 Task: Look for products in the category "Superfoods" from Your Super only.
Action: Mouse moved to (234, 118)
Screenshot: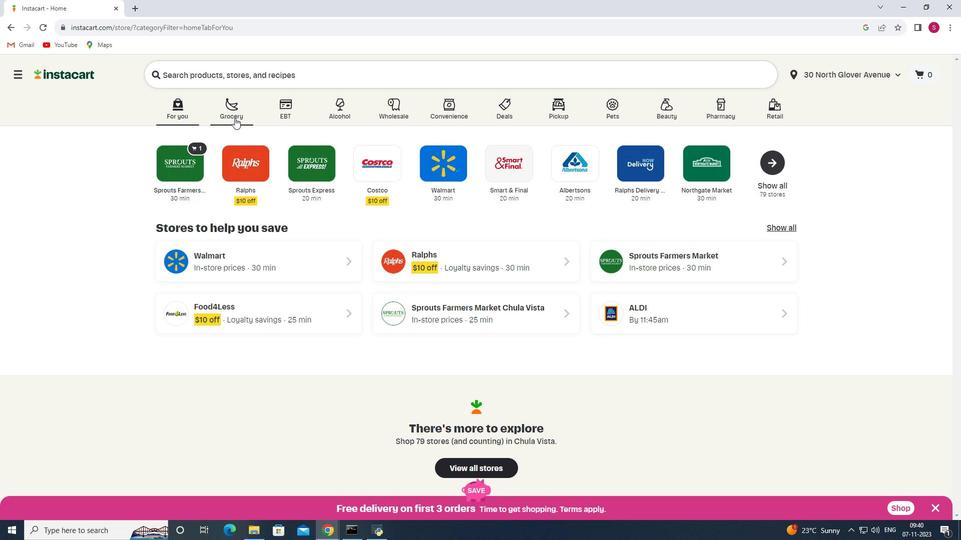 
Action: Mouse pressed left at (234, 118)
Screenshot: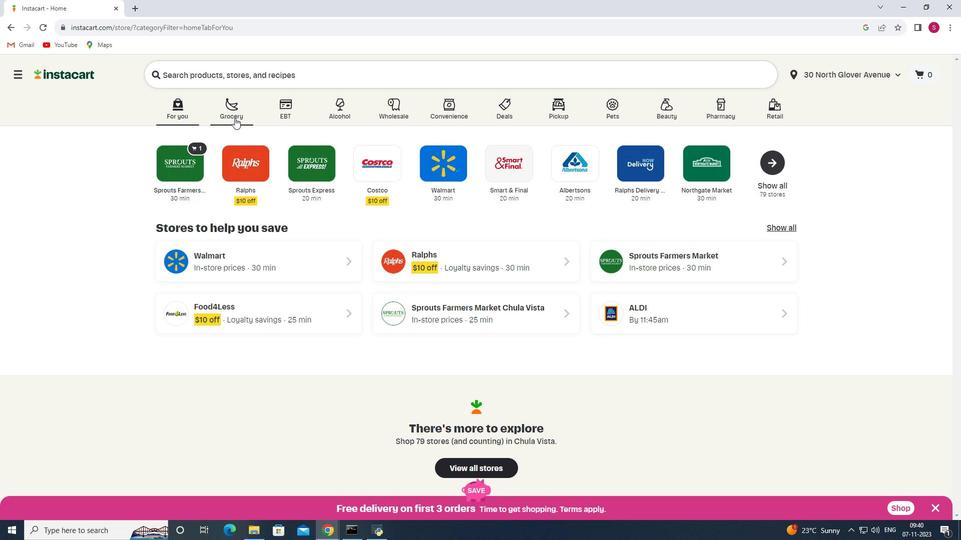 
Action: Mouse moved to (232, 285)
Screenshot: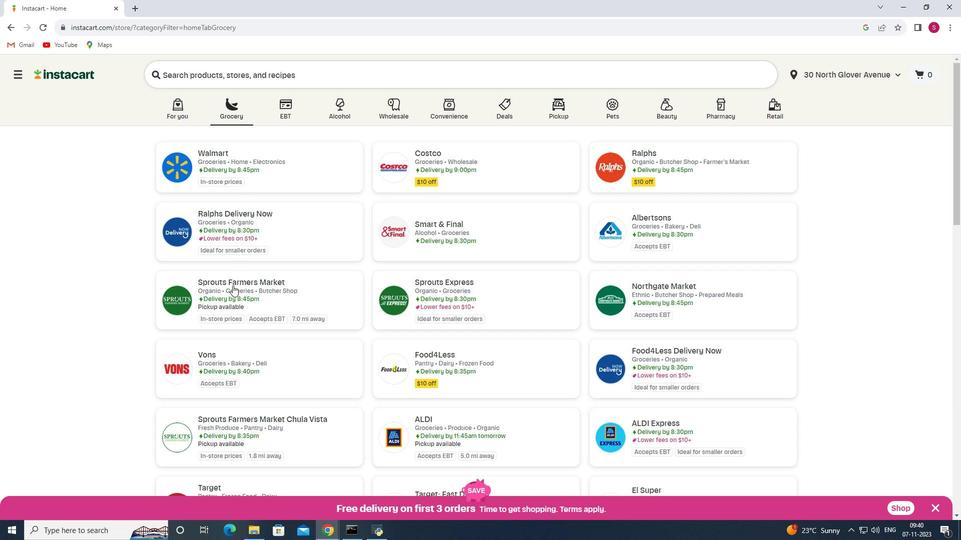 
Action: Mouse pressed left at (232, 285)
Screenshot: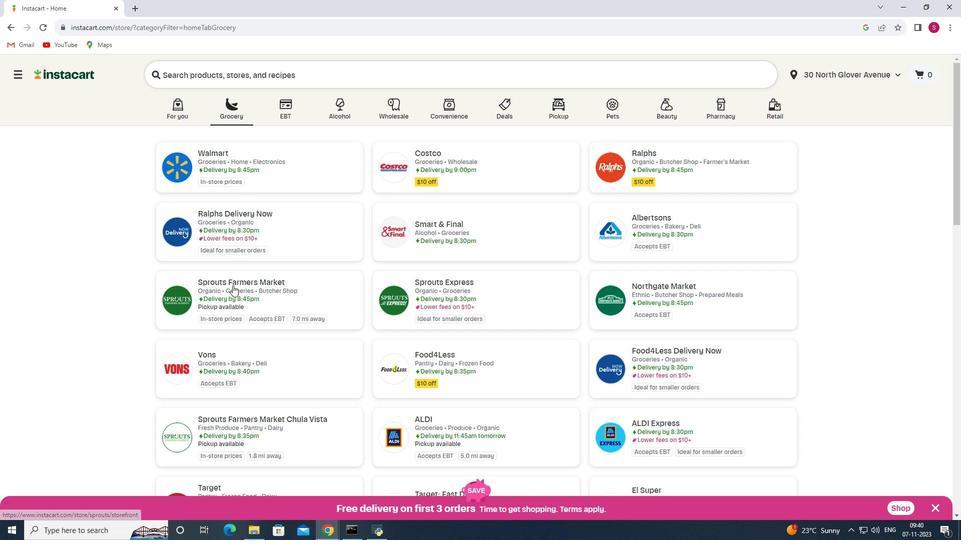 
Action: Mouse moved to (57, 334)
Screenshot: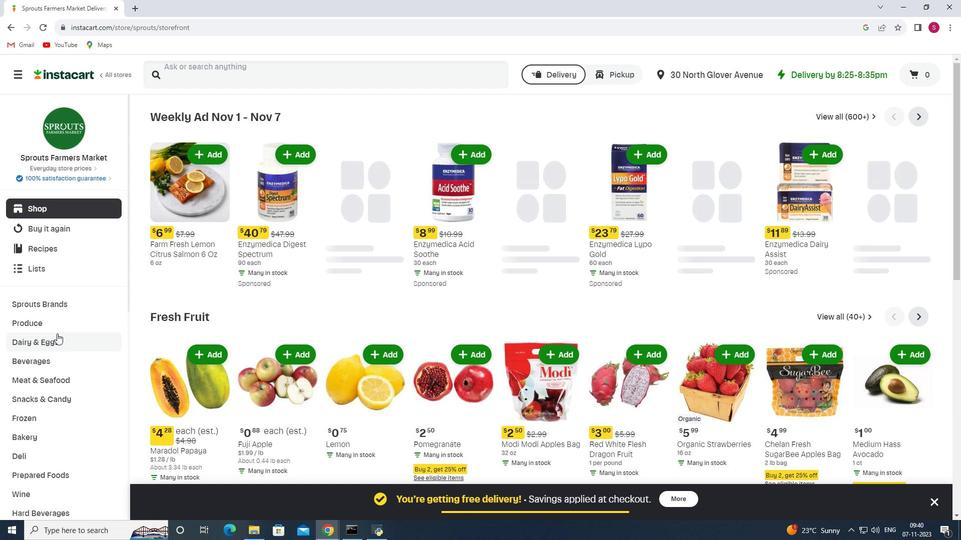 
Action: Mouse scrolled (57, 333) with delta (0, 0)
Screenshot: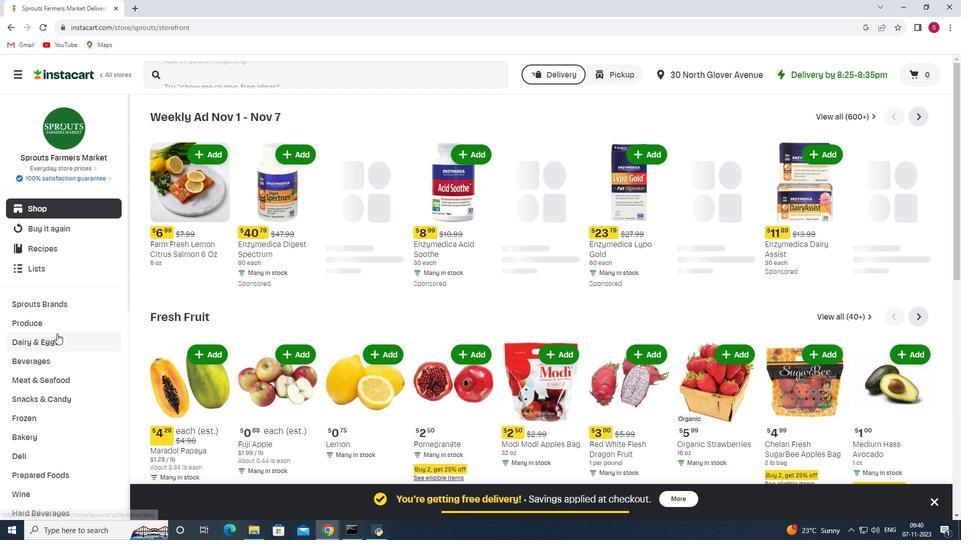 
Action: Mouse scrolled (57, 333) with delta (0, 0)
Screenshot: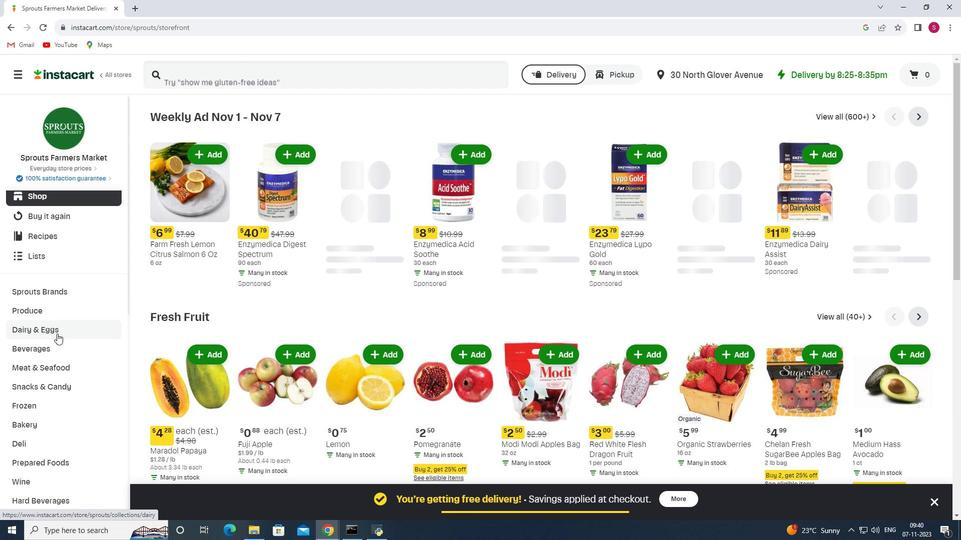 
Action: Mouse scrolled (57, 333) with delta (0, 0)
Screenshot: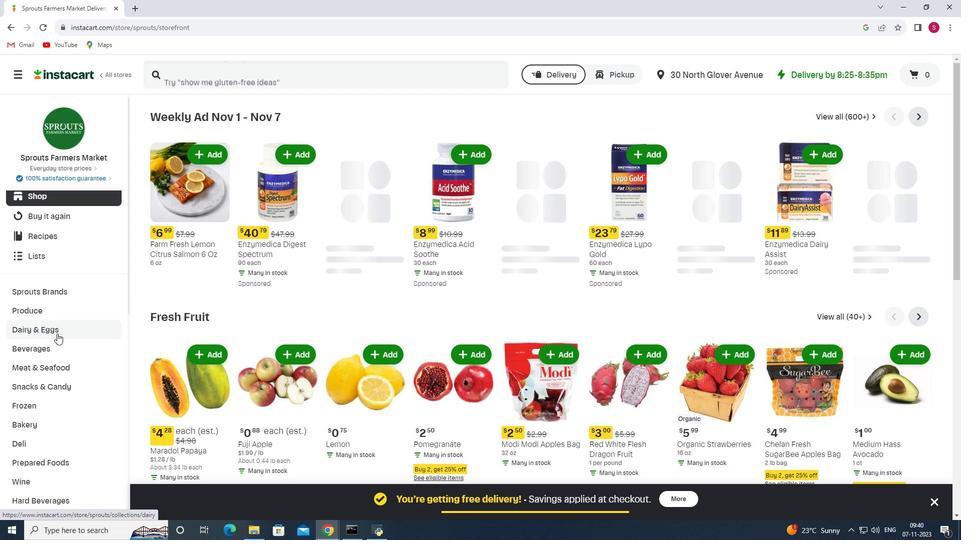 
Action: Mouse scrolled (57, 333) with delta (0, 0)
Screenshot: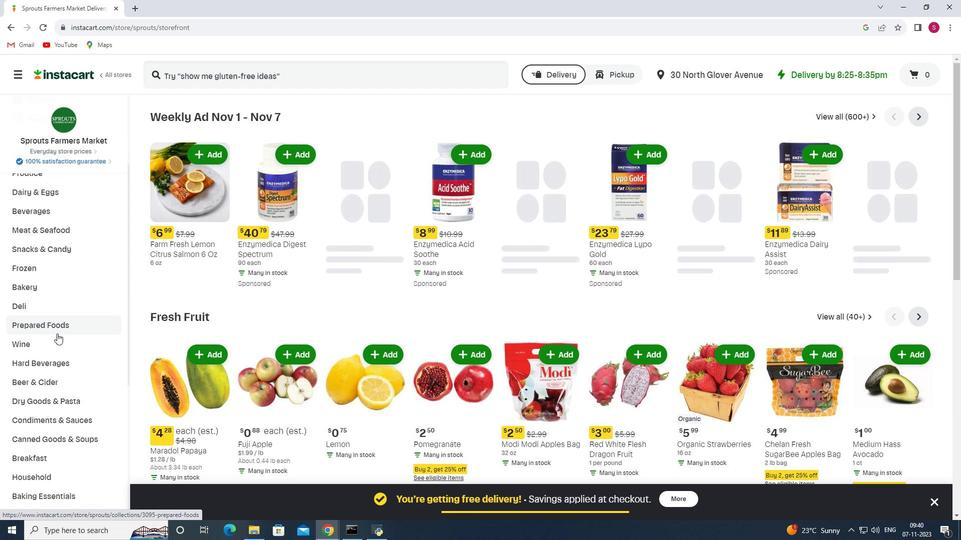 
Action: Mouse scrolled (57, 333) with delta (0, 0)
Screenshot: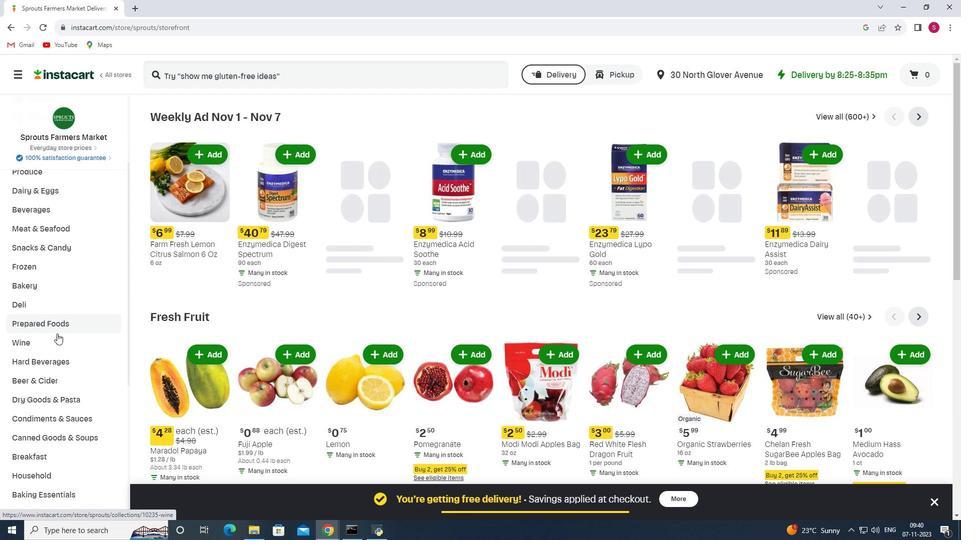 
Action: Mouse scrolled (57, 333) with delta (0, 0)
Screenshot: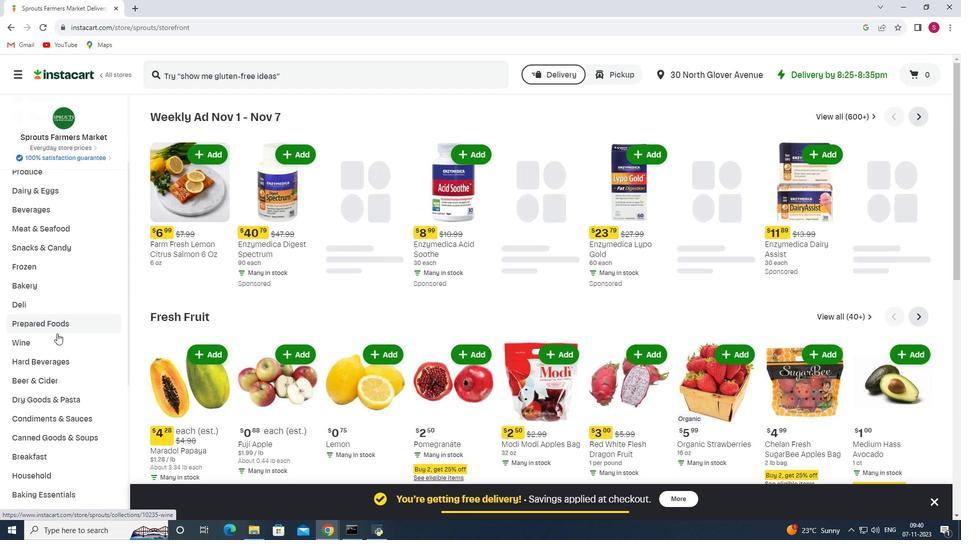 
Action: Mouse scrolled (57, 333) with delta (0, 0)
Screenshot: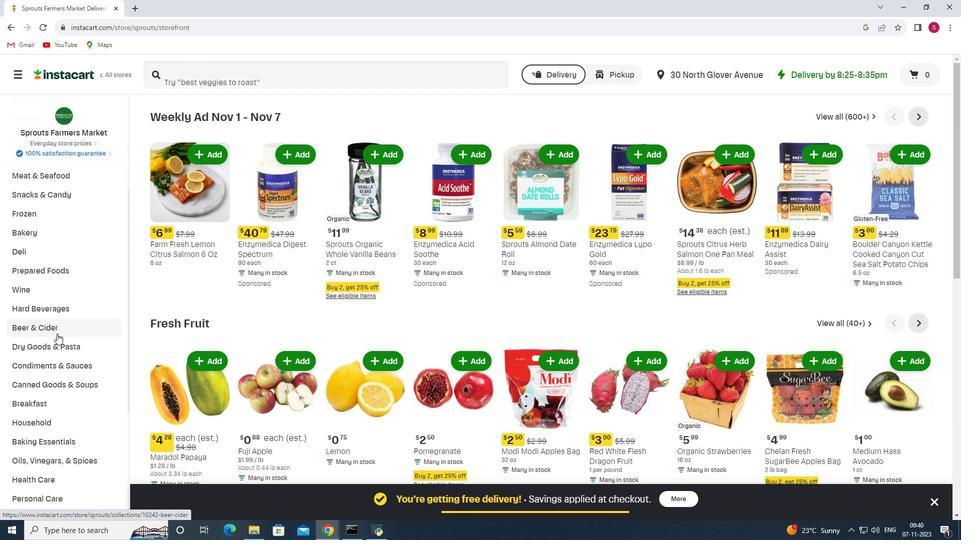 
Action: Mouse scrolled (57, 333) with delta (0, 0)
Screenshot: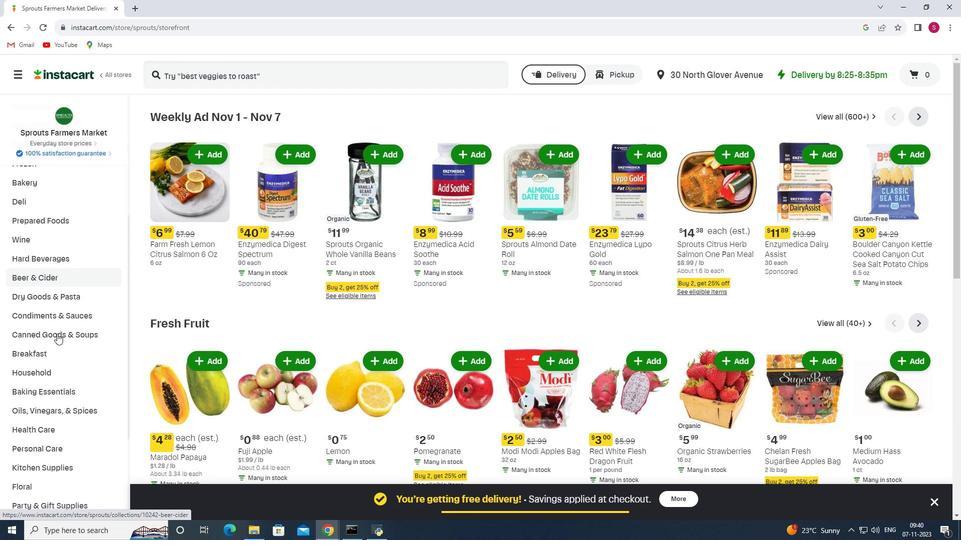 
Action: Mouse moved to (52, 339)
Screenshot: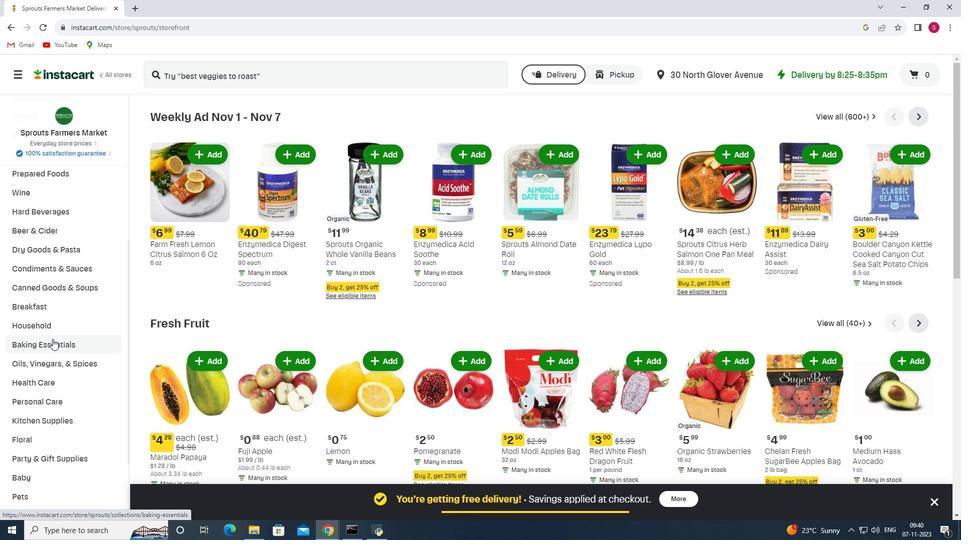 
Action: Mouse scrolled (52, 339) with delta (0, 0)
Screenshot: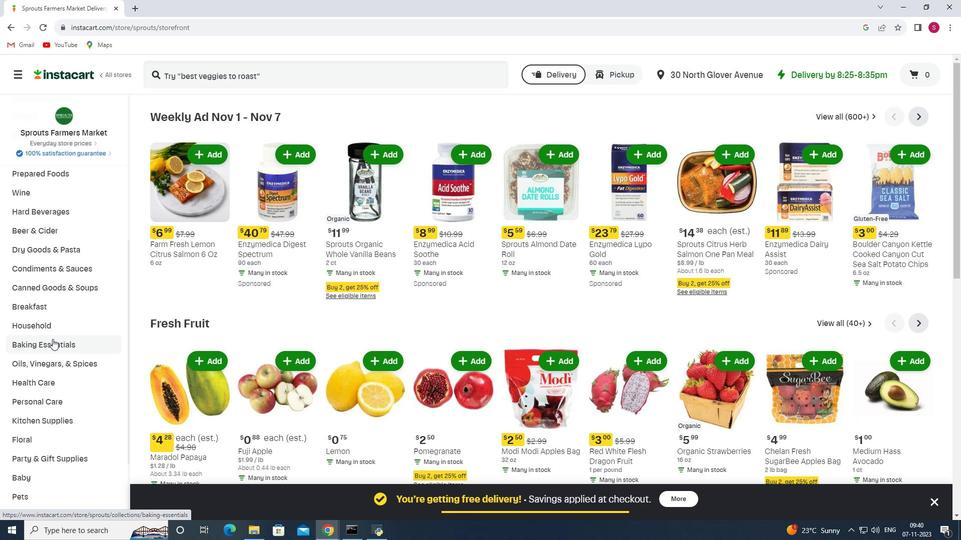 
Action: Mouse moved to (51, 335)
Screenshot: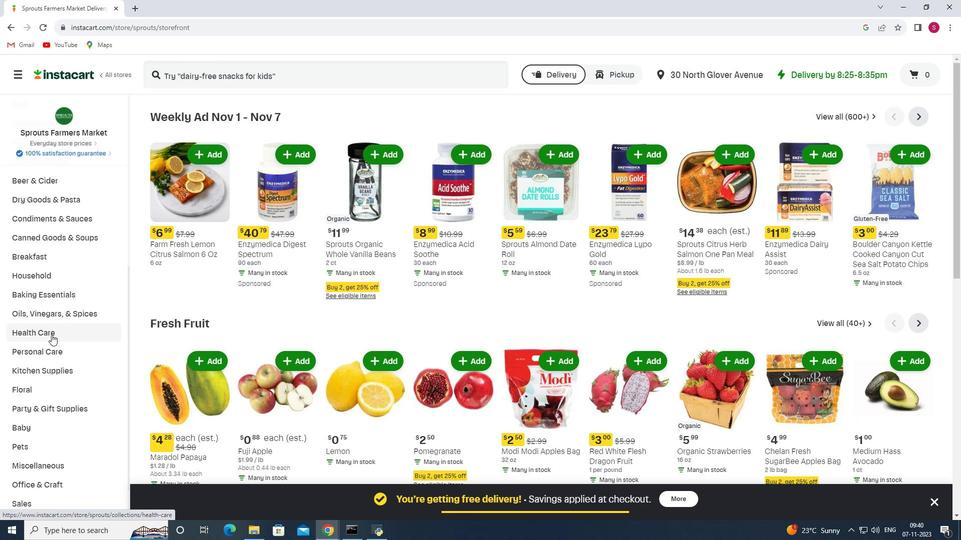 
Action: Mouse pressed left at (51, 335)
Screenshot: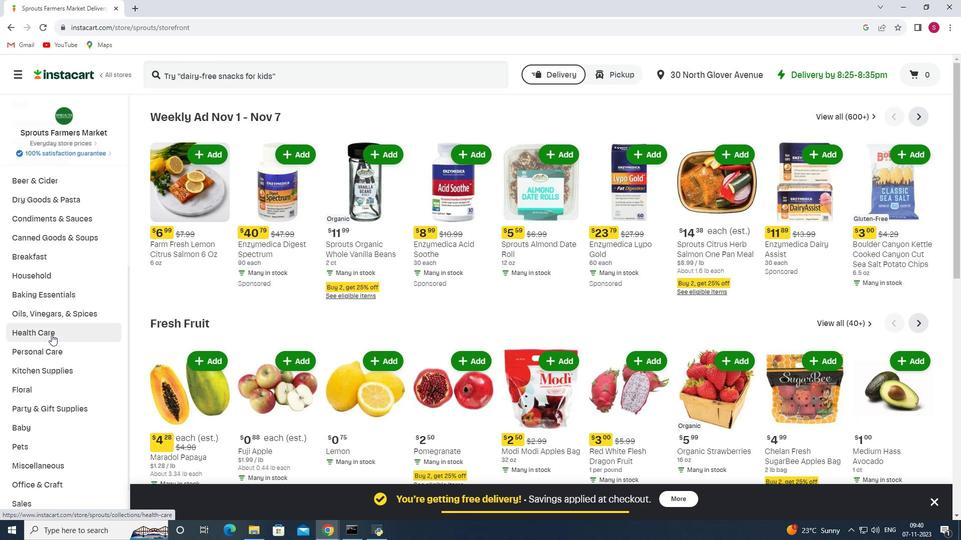 
Action: Mouse moved to (340, 140)
Screenshot: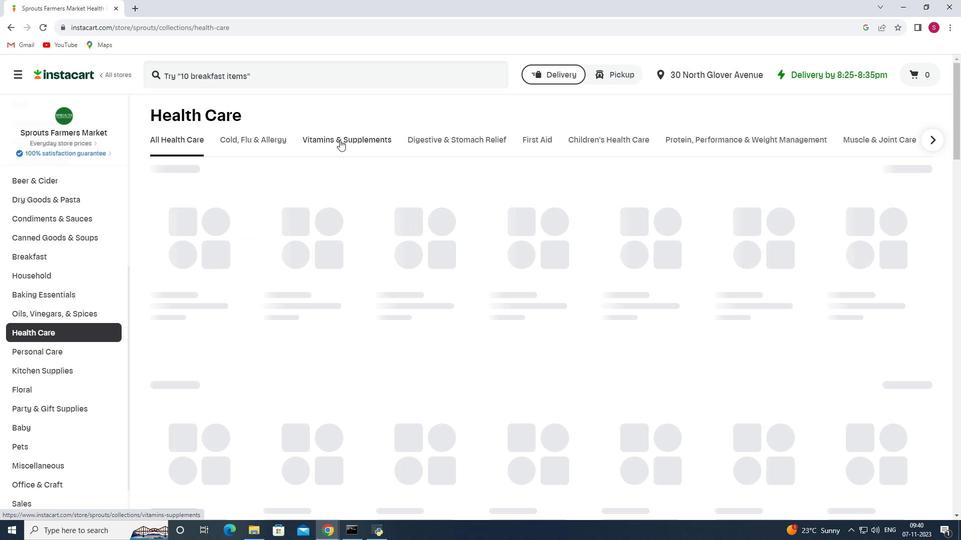 
Action: Mouse pressed left at (340, 140)
Screenshot: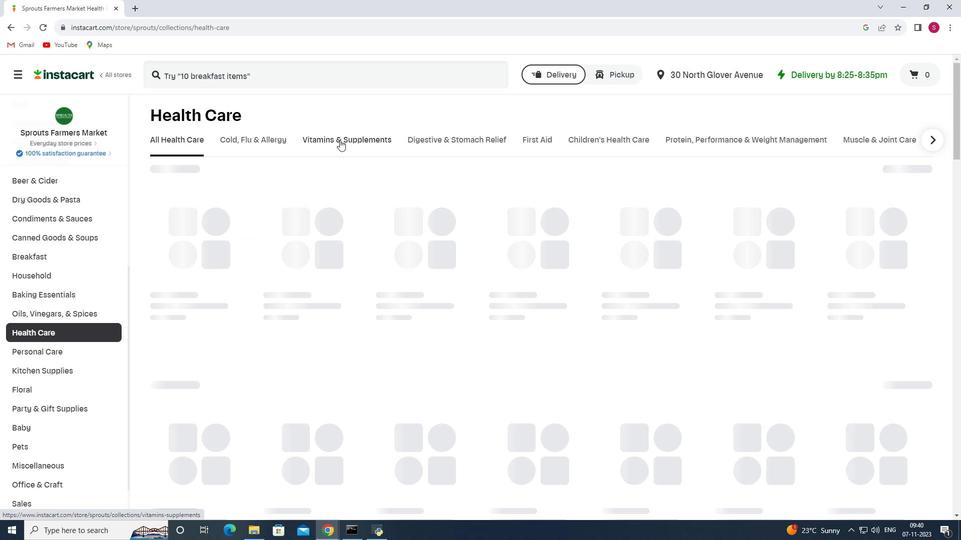 
Action: Mouse moved to (423, 188)
Screenshot: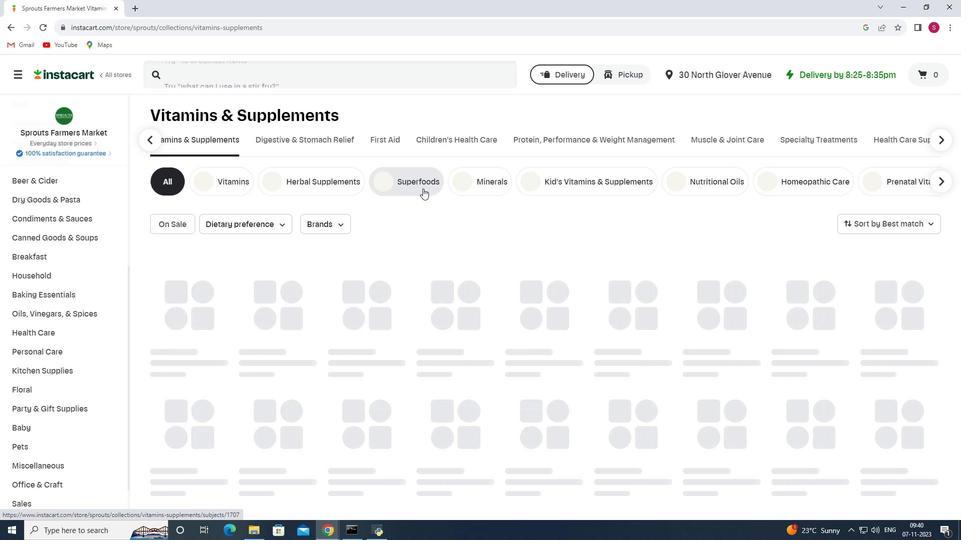 
Action: Mouse pressed left at (423, 188)
Screenshot: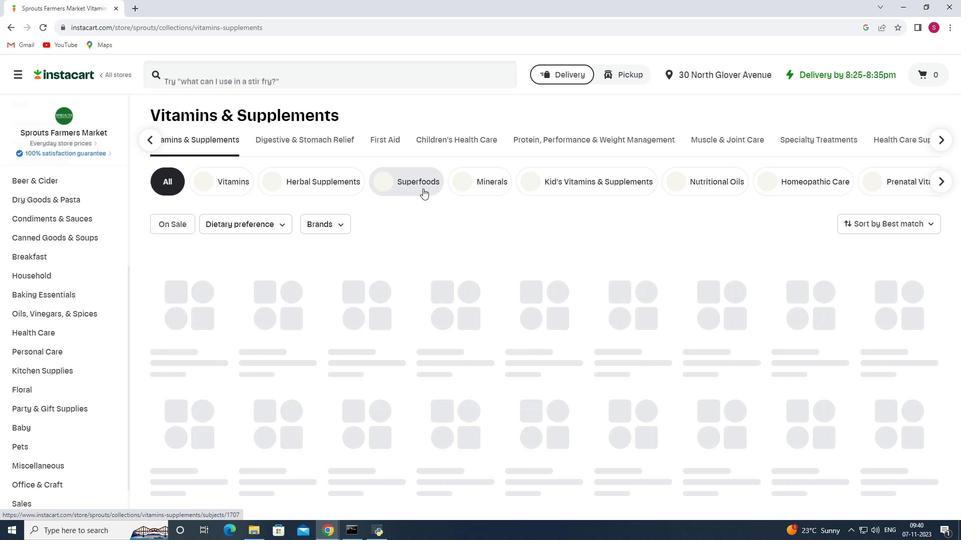 
Action: Mouse moved to (341, 229)
Screenshot: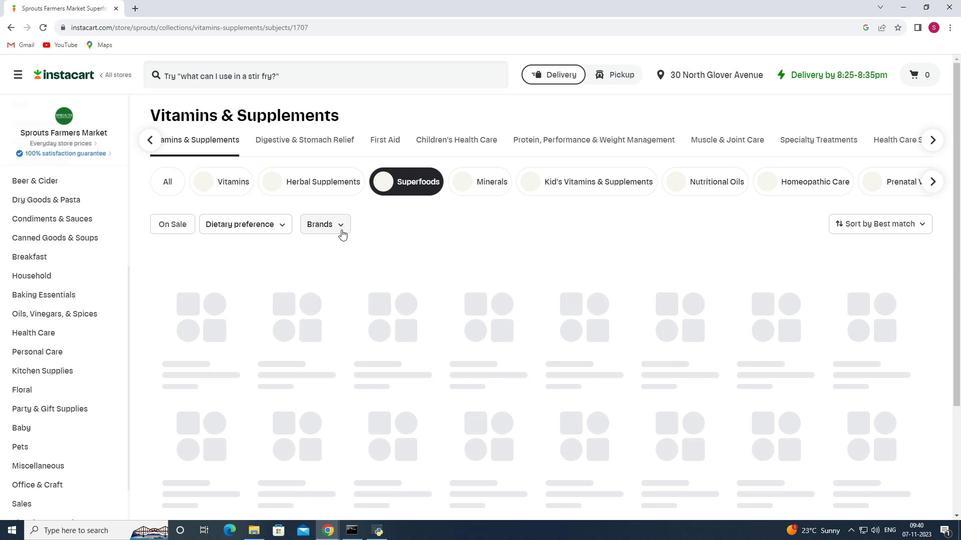 
Action: Mouse pressed left at (341, 229)
Screenshot: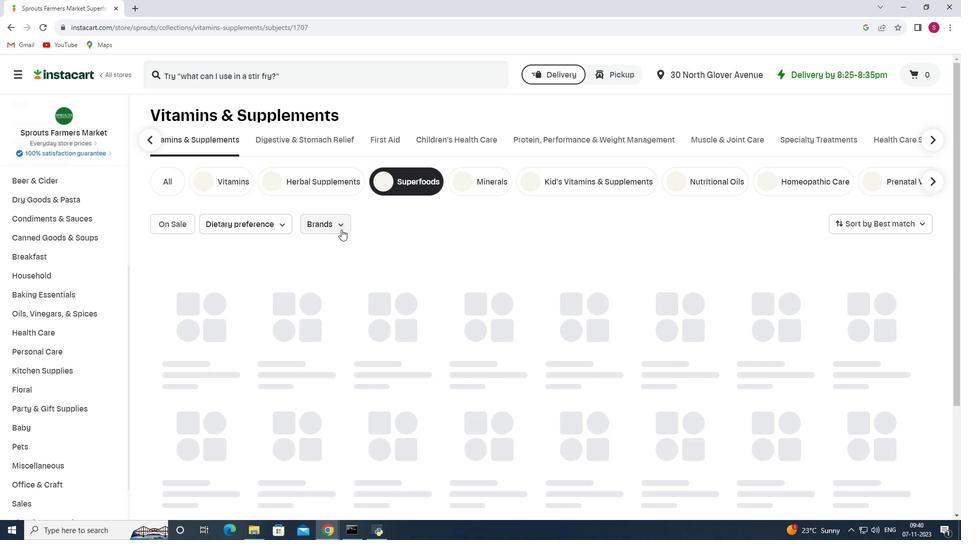 
Action: Mouse moved to (344, 266)
Screenshot: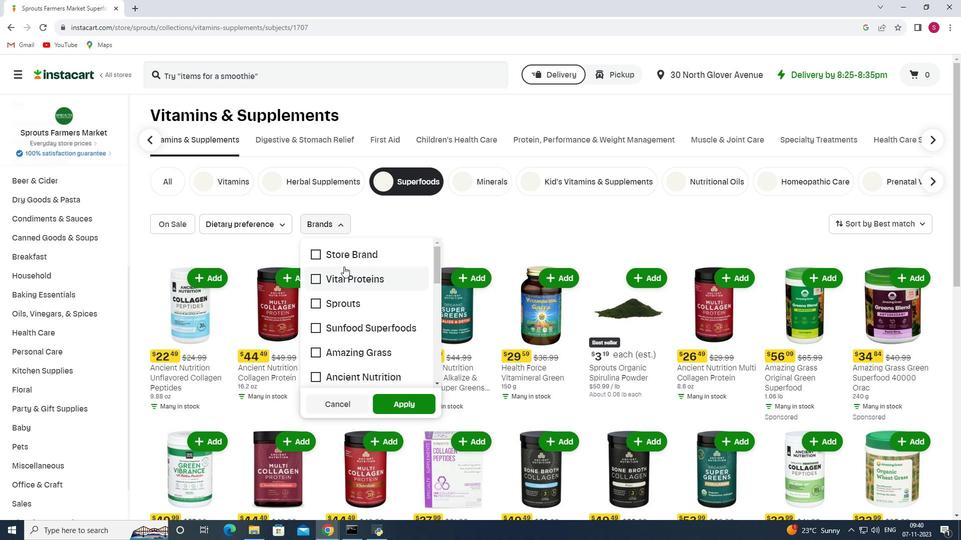 
Action: Mouse scrolled (344, 266) with delta (0, 0)
Screenshot: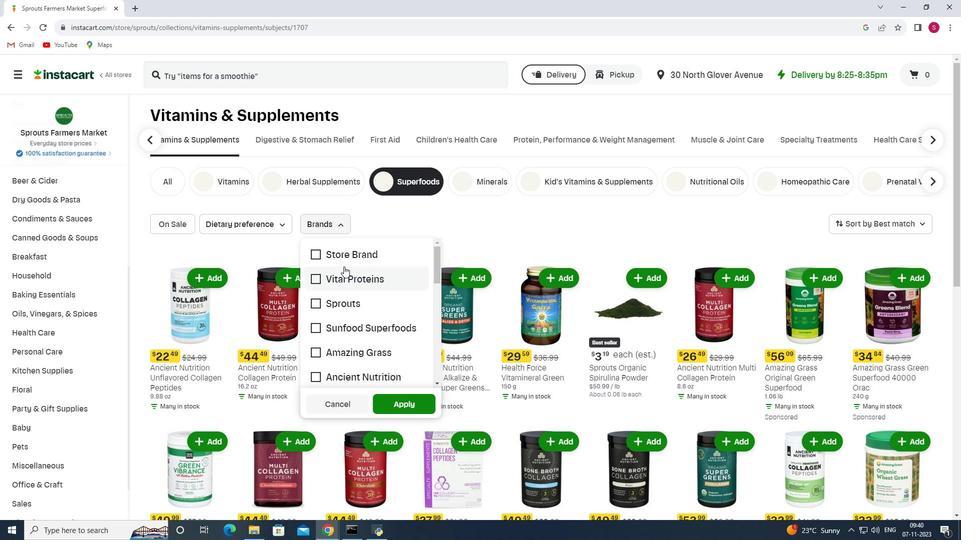 
Action: Mouse scrolled (344, 266) with delta (0, 0)
Screenshot: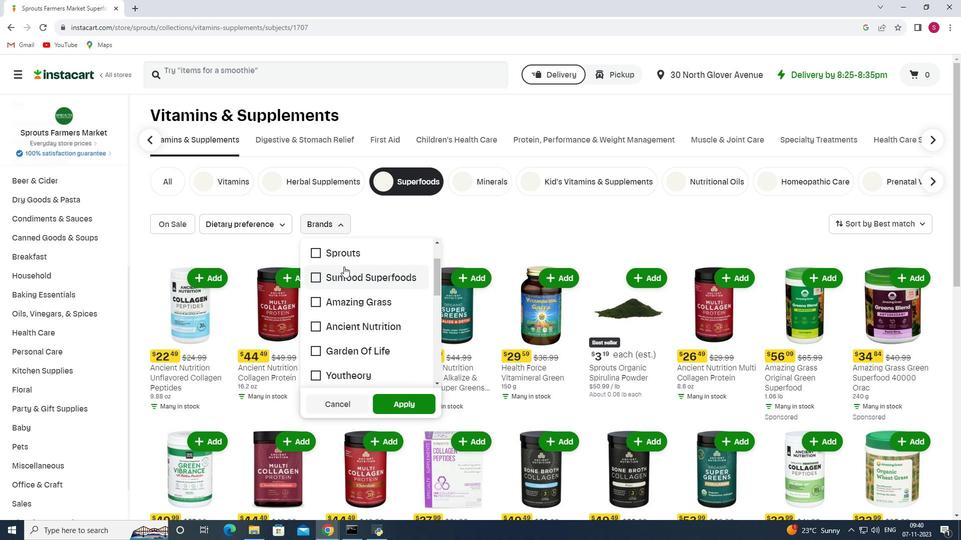 
Action: Mouse scrolled (344, 266) with delta (0, 0)
Screenshot: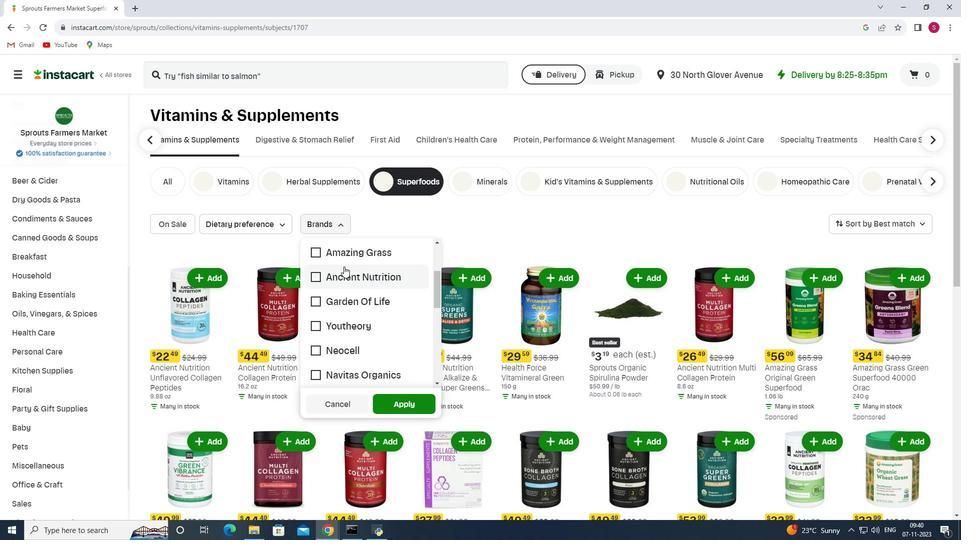 
Action: Mouse scrolled (344, 266) with delta (0, 0)
Screenshot: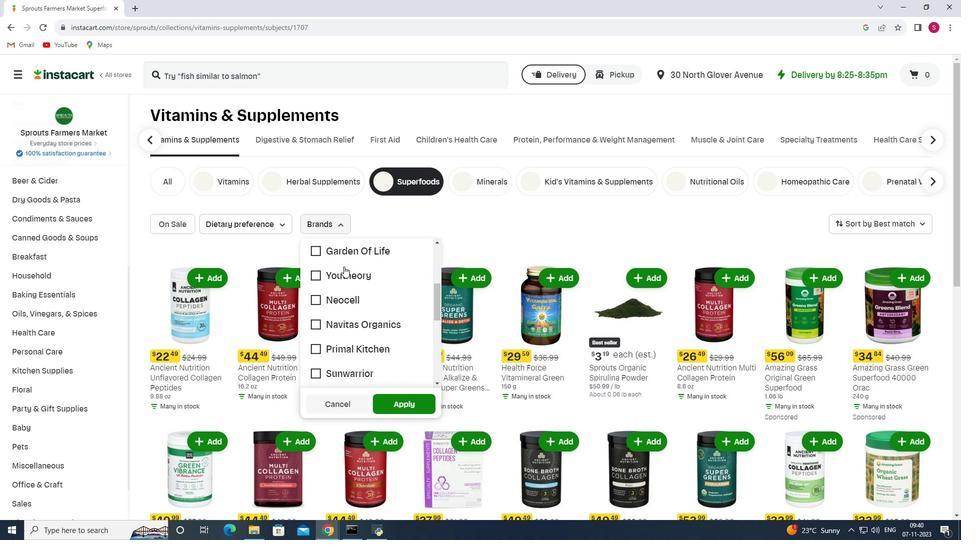 
Action: Mouse scrolled (344, 266) with delta (0, 0)
Screenshot: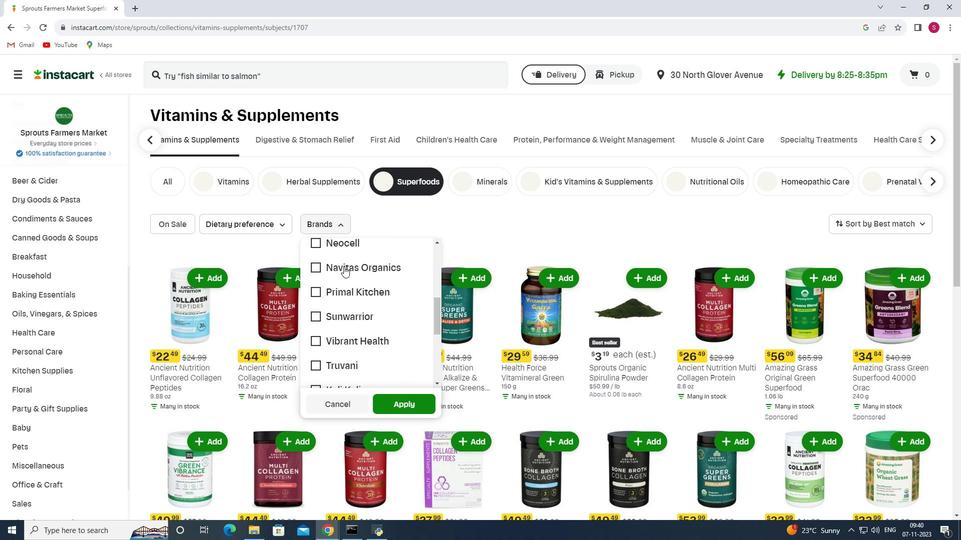 
Action: Mouse scrolled (344, 266) with delta (0, 0)
Screenshot: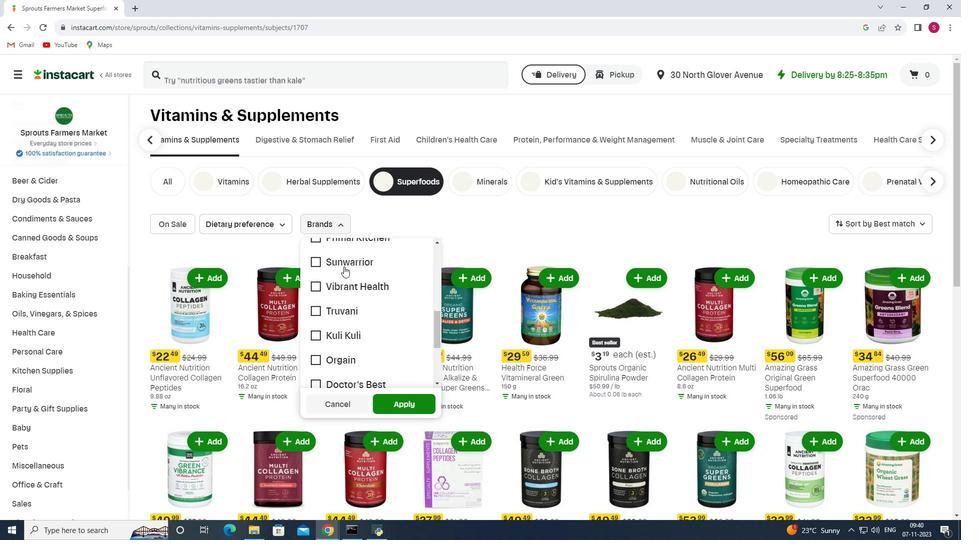 
Action: Mouse scrolled (344, 266) with delta (0, 0)
Screenshot: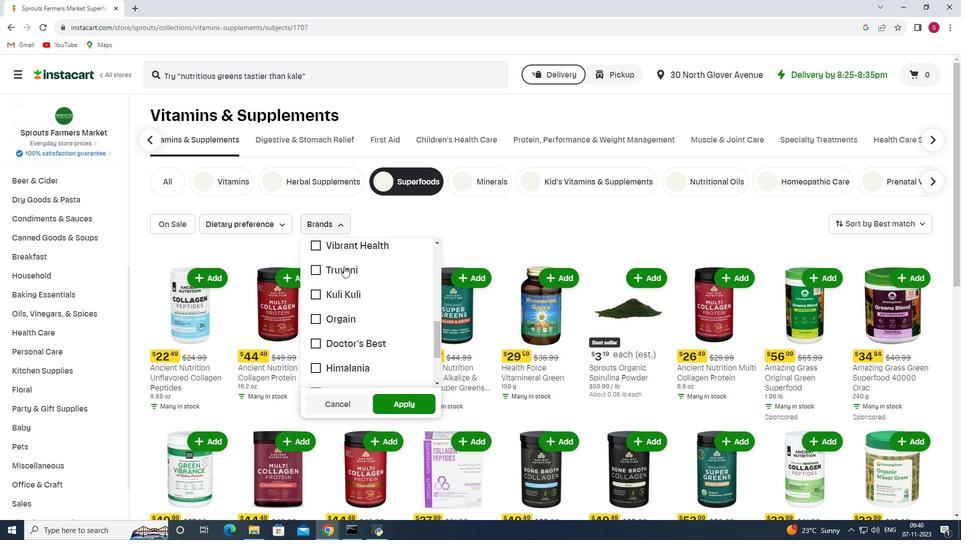
Action: Mouse scrolled (344, 266) with delta (0, 0)
Screenshot: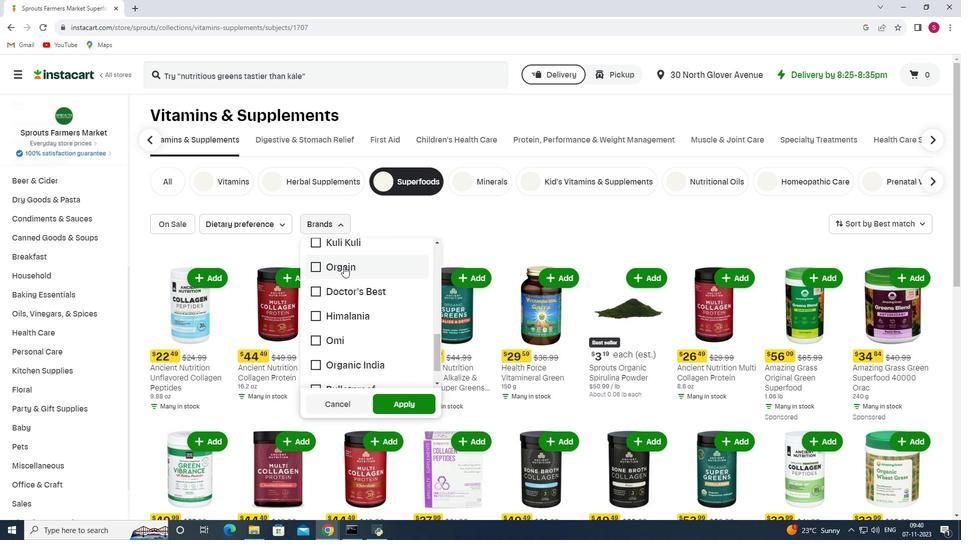 
Action: Mouse scrolled (344, 266) with delta (0, 0)
Screenshot: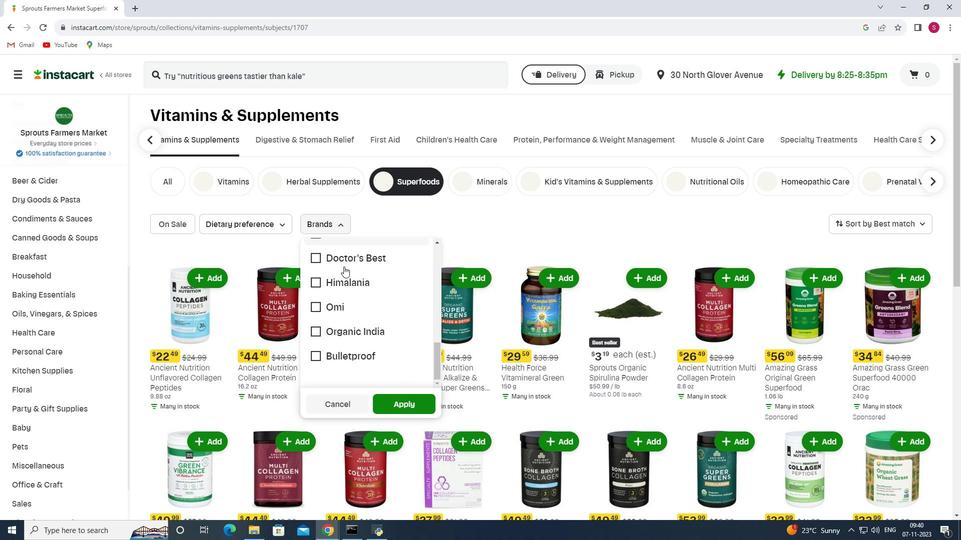 
Action: Mouse scrolled (344, 266) with delta (0, 0)
Screenshot: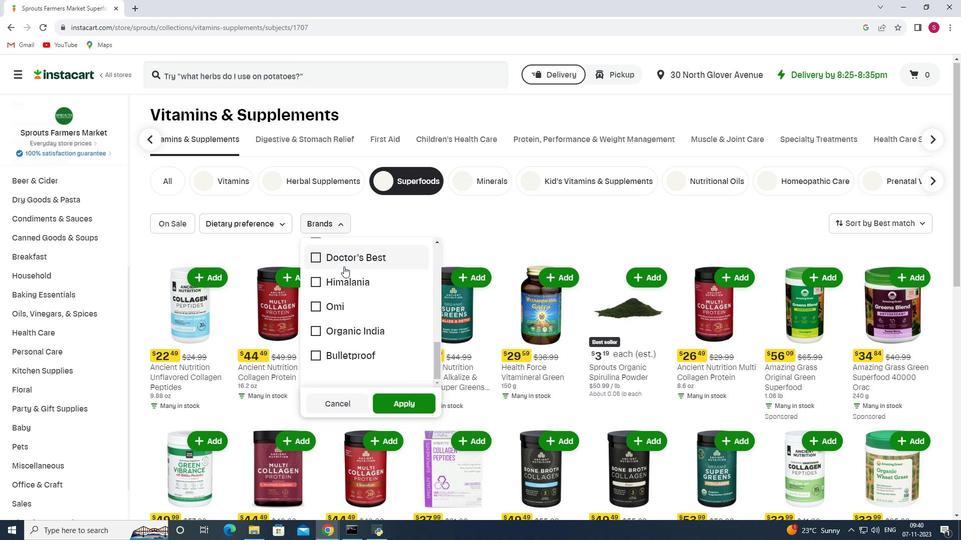 
